 Task: Use the formula "IFS" in spreadsheet "Project portfolio".
Action: Mouse moved to (601, 93)
Screenshot: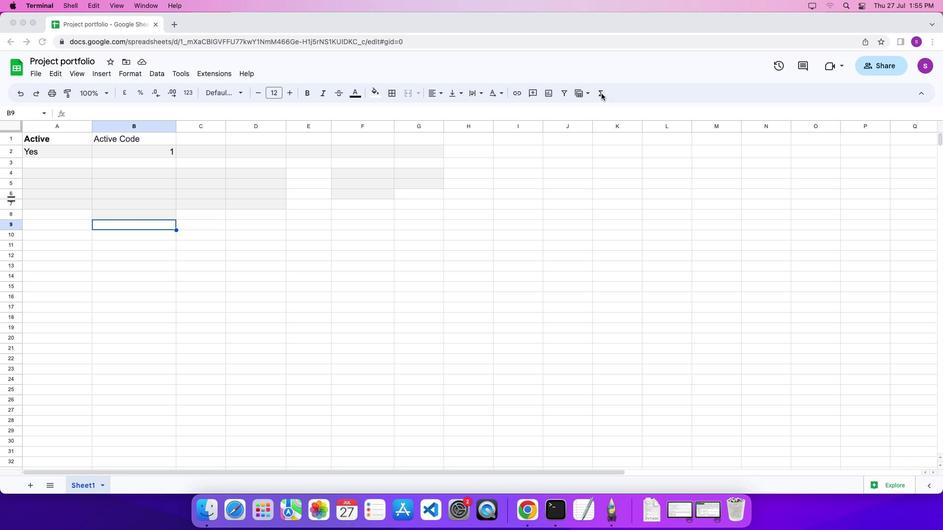
Action: Mouse pressed left at (601, 93)
Screenshot: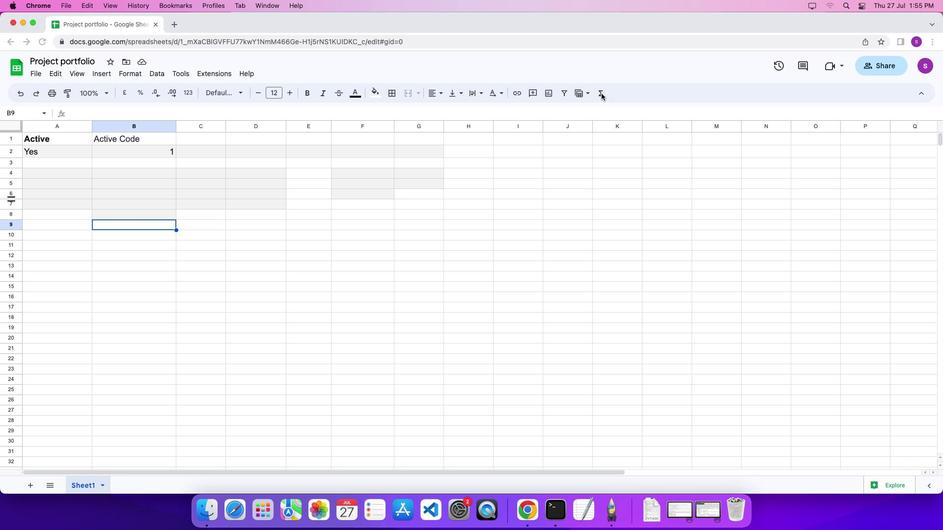 
Action: Mouse moved to (600, 91)
Screenshot: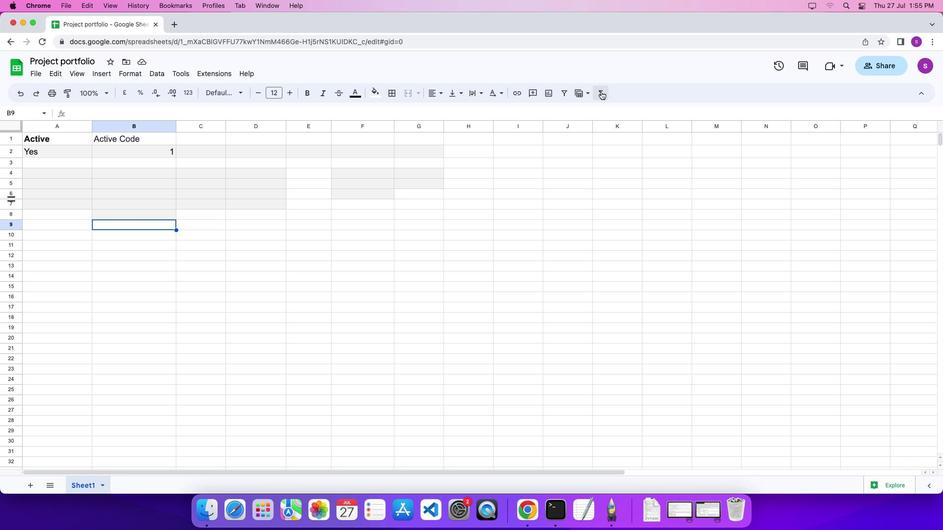 
Action: Mouse pressed left at (600, 91)
Screenshot: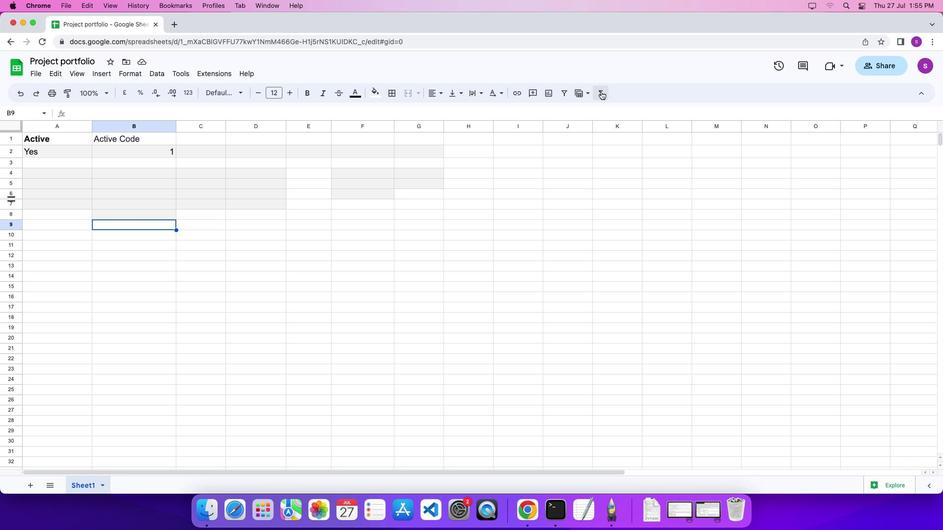 
Action: Mouse moved to (759, 337)
Screenshot: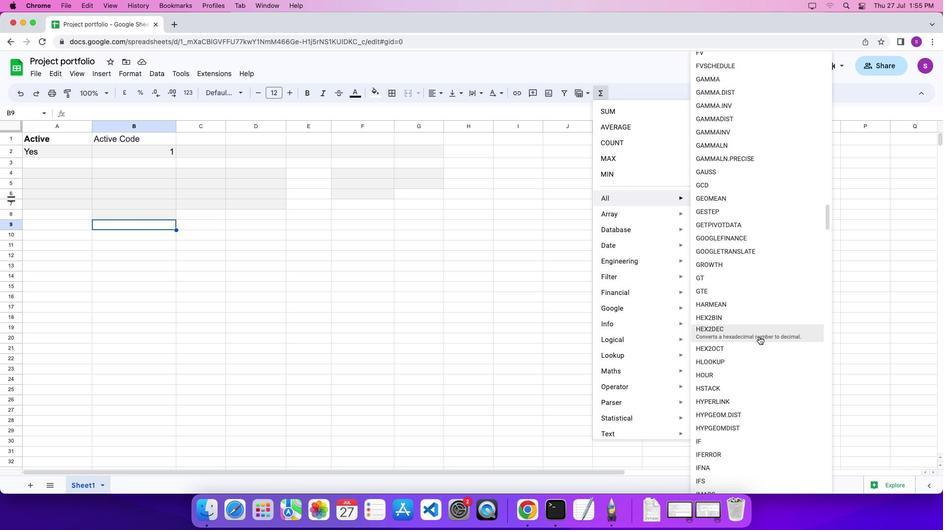 
Action: Mouse scrolled (759, 337) with delta (0, 0)
Screenshot: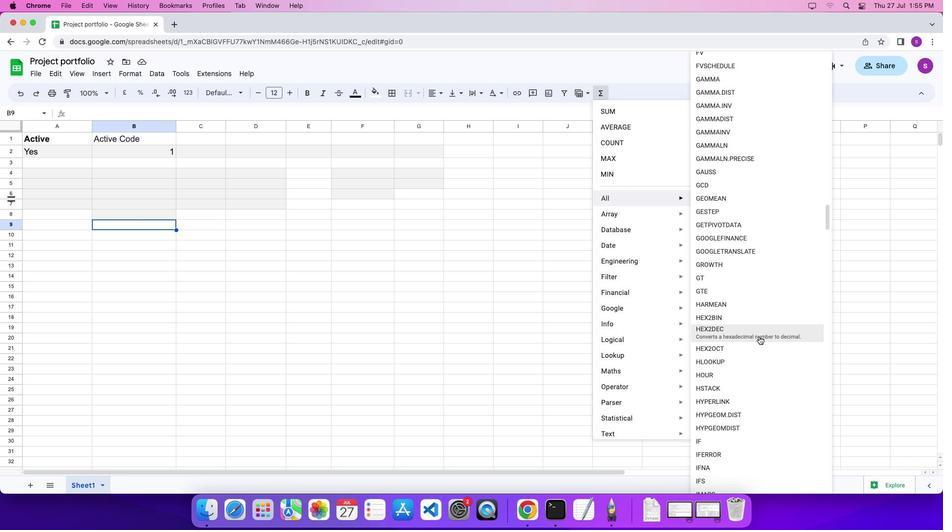 
Action: Mouse scrolled (759, 337) with delta (0, 0)
Screenshot: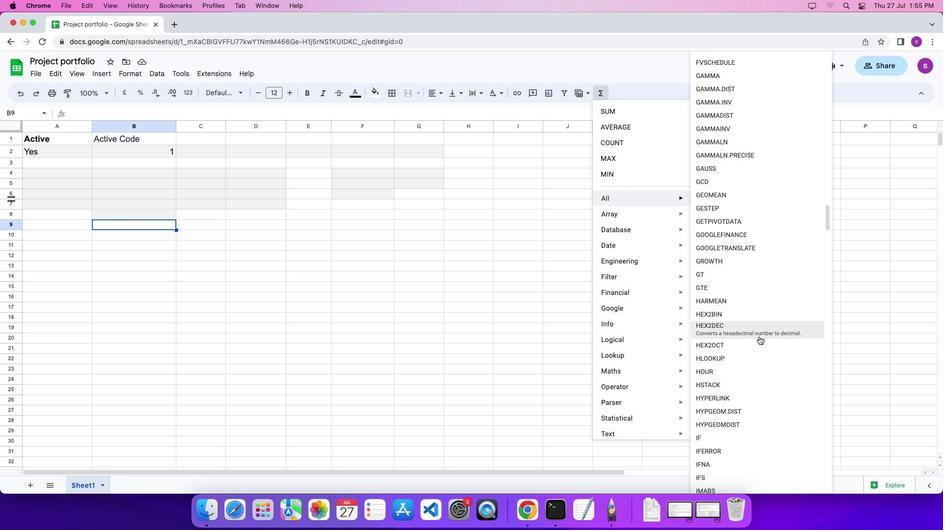 
Action: Mouse scrolled (759, 337) with delta (0, 0)
Screenshot: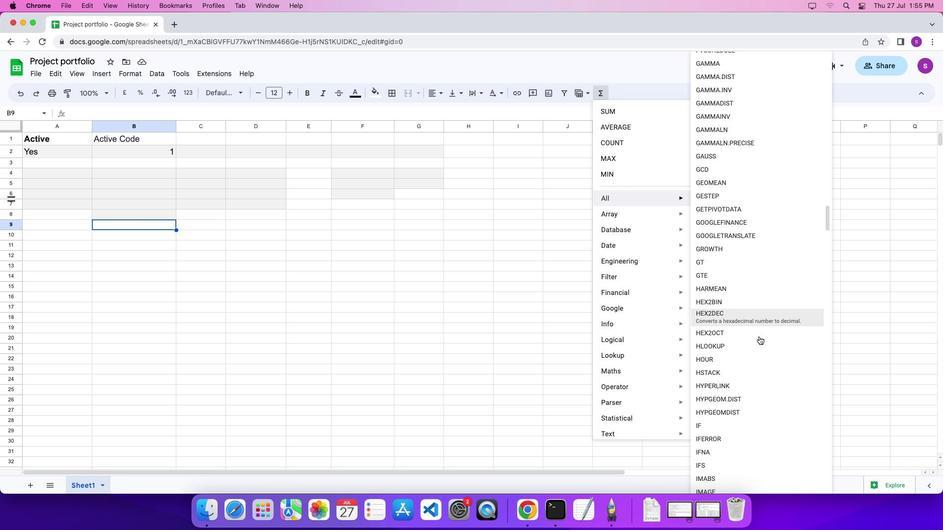 
Action: Mouse scrolled (759, 337) with delta (0, 0)
Screenshot: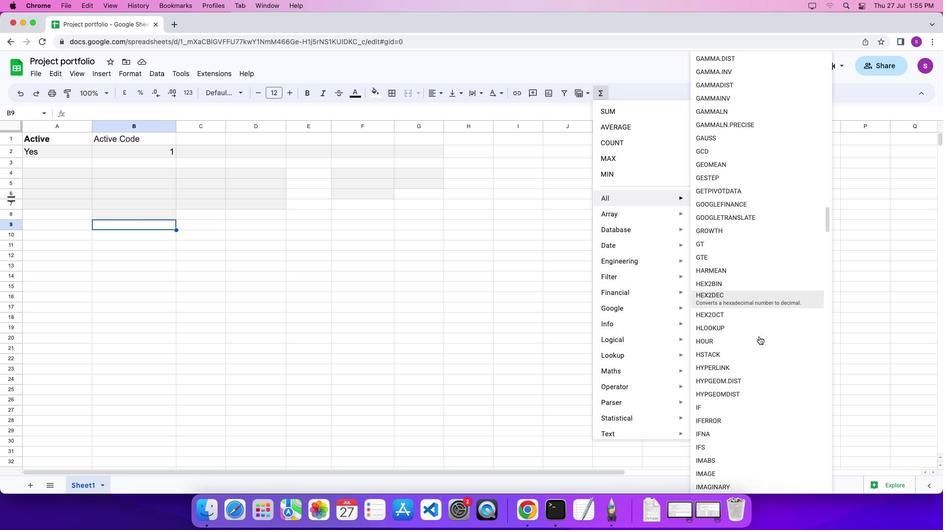 
Action: Mouse moved to (755, 423)
Screenshot: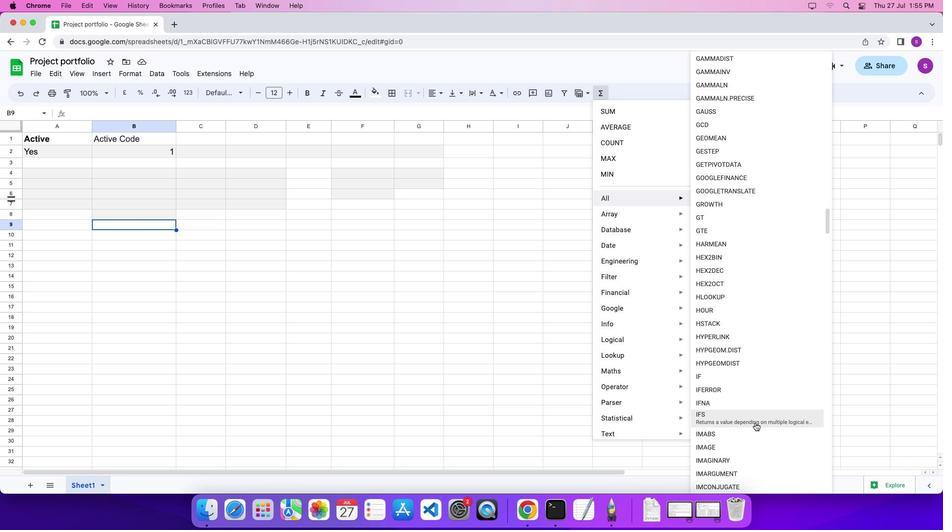 
Action: Mouse pressed left at (755, 423)
Screenshot: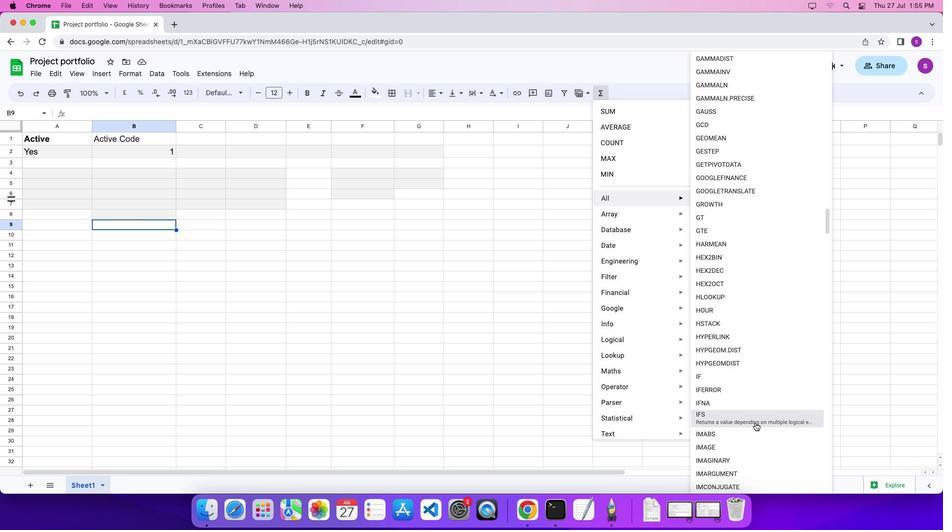 
Action: Mouse moved to (69, 150)
Screenshot: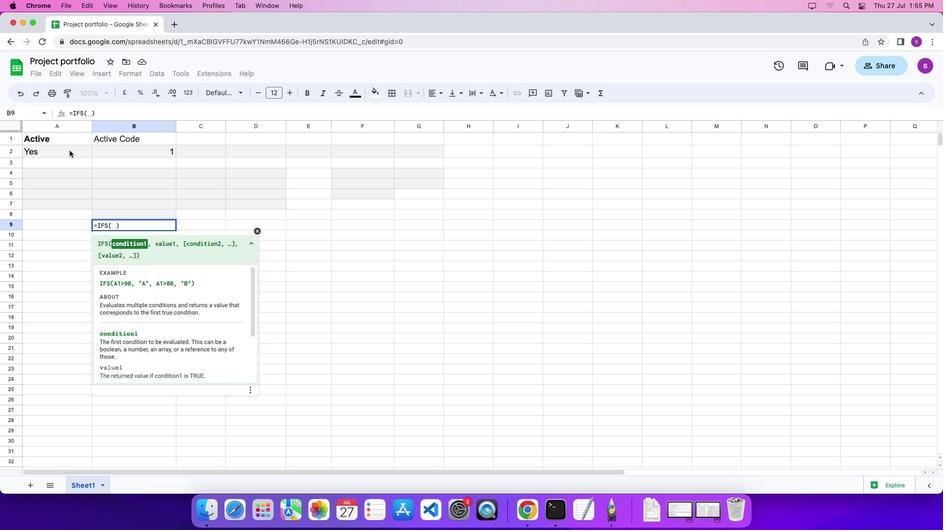 
Action: Mouse pressed left at (69, 150)
Screenshot: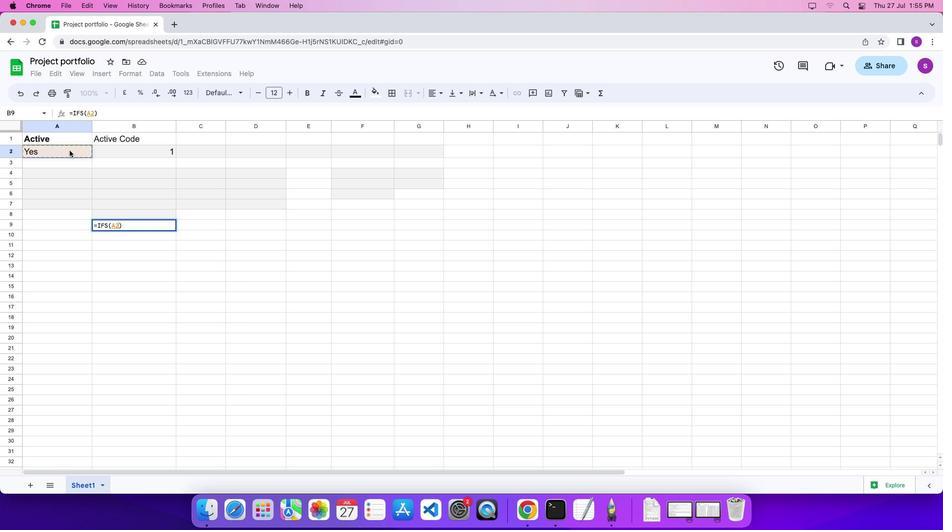 
Action: Mouse moved to (152, 210)
Screenshot: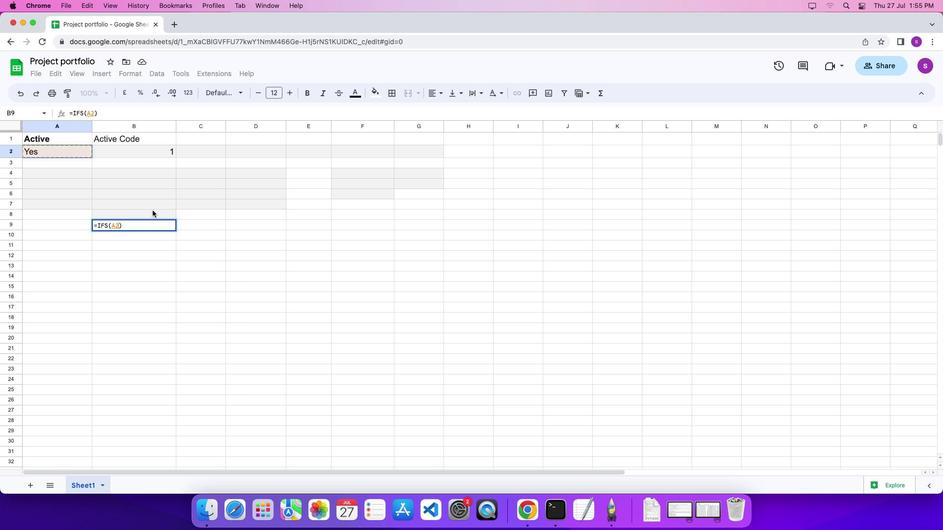 
Action: Key pressed Key.shift_r'>''9''0'','Key.shift_r'"'Key.shift'A'Key.shift_r'"'','
Screenshot: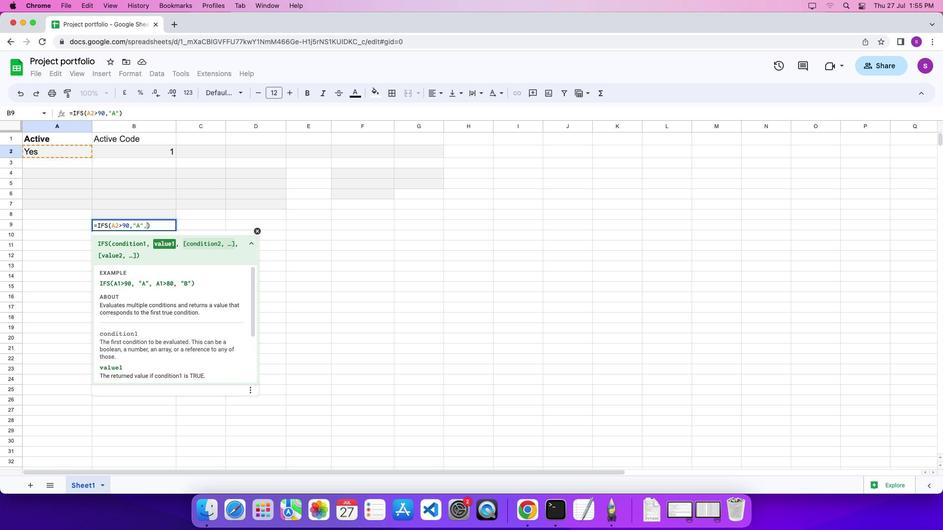 
Action: Mouse moved to (53, 142)
Screenshot: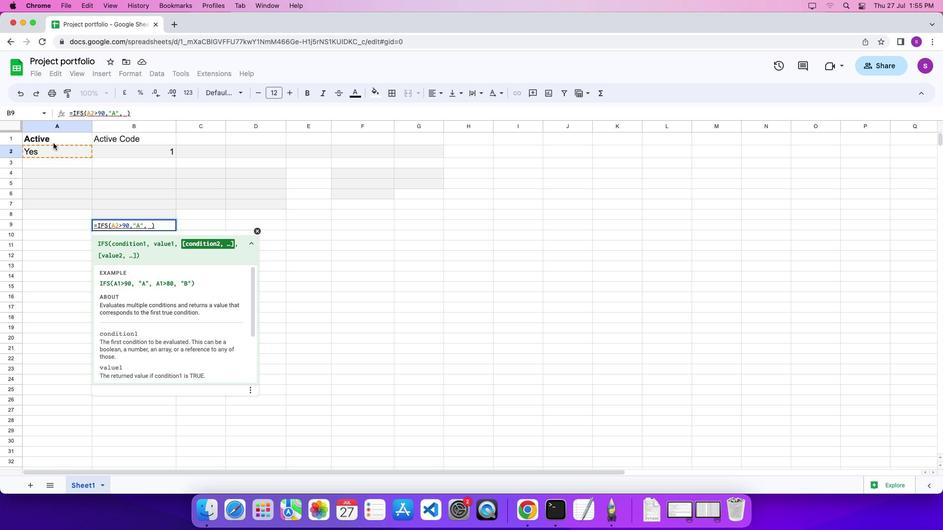 
Action: Mouse pressed left at (53, 142)
Screenshot: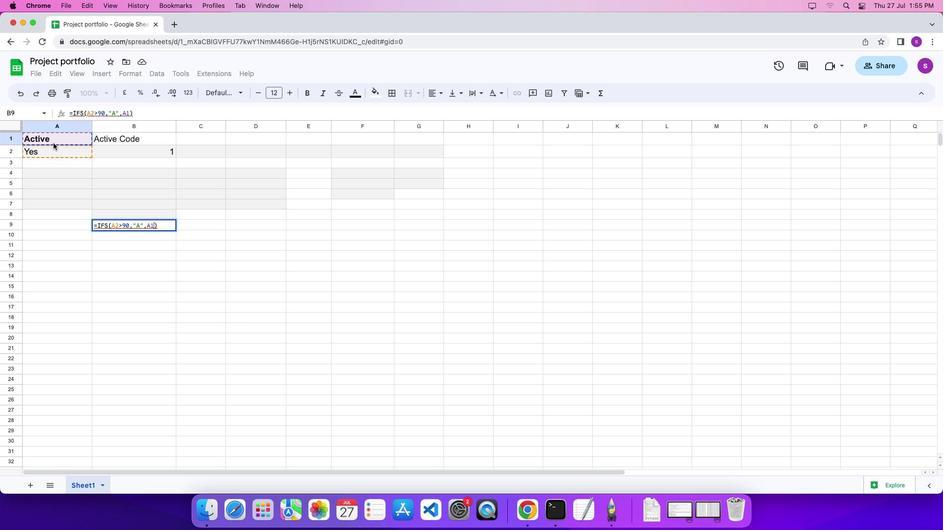 
Action: Mouse moved to (82, 162)
Screenshot: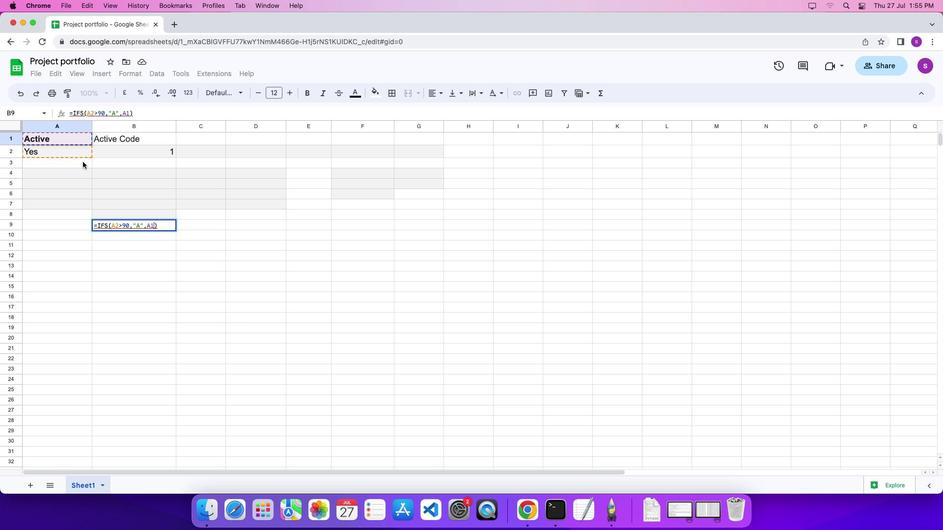 
Action: Key pressed Key.shift_r'>''8''0'','Key.shift_r'"'Key.shift'B'Key.shift_r'"''\x03'
Screenshot: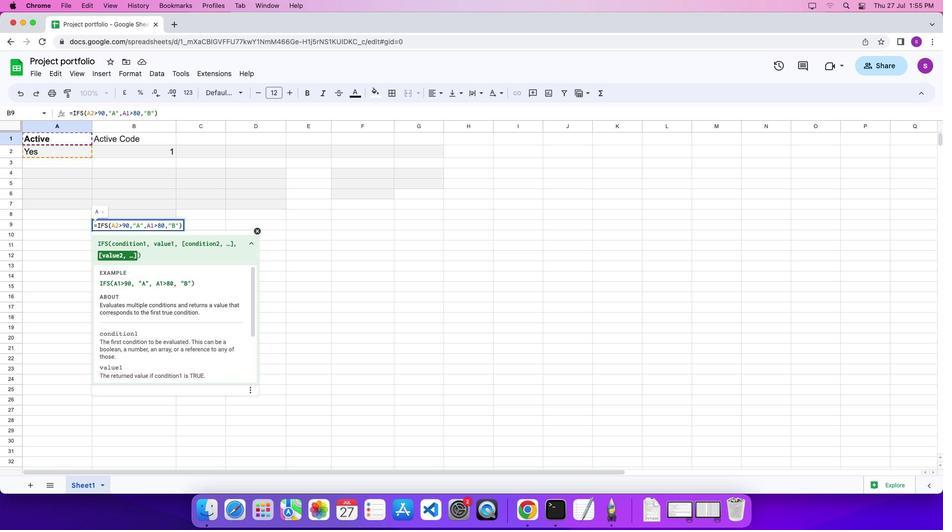 
